 Task: Add Comment CM0027 to Card Card0027 in Board Board0022 in Workspace Development in Trello
Action: Mouse moved to (374, 425)
Screenshot: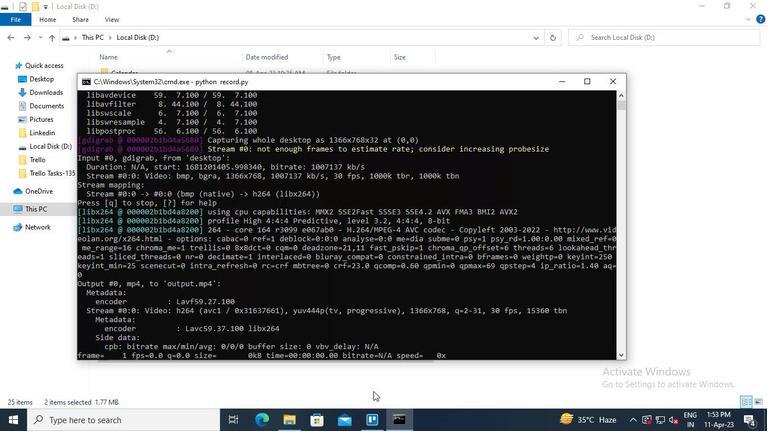 
Action: Mouse pressed left at (374, 425)
Screenshot: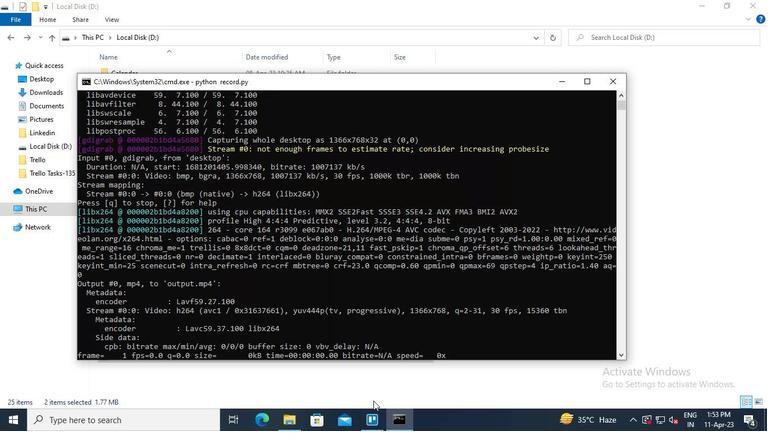 
Action: Mouse moved to (186, 303)
Screenshot: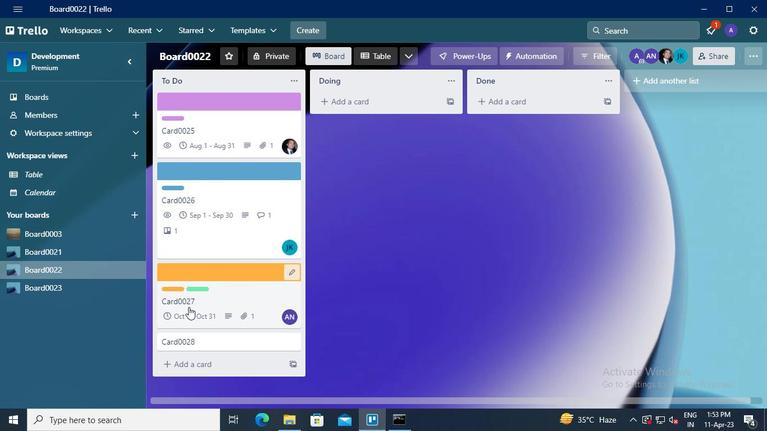 
Action: Mouse pressed left at (186, 303)
Screenshot: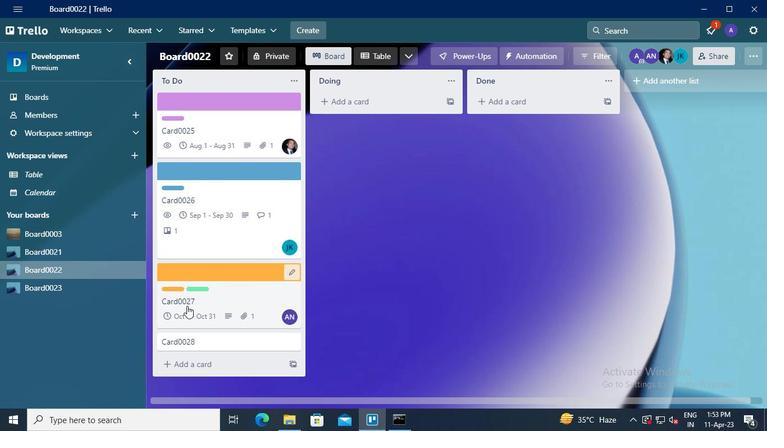 
Action: Mouse moved to (226, 284)
Screenshot: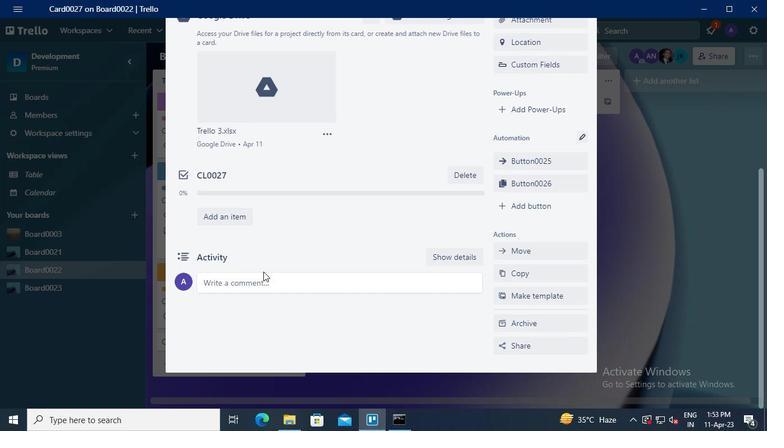 
Action: Mouse pressed left at (226, 284)
Screenshot: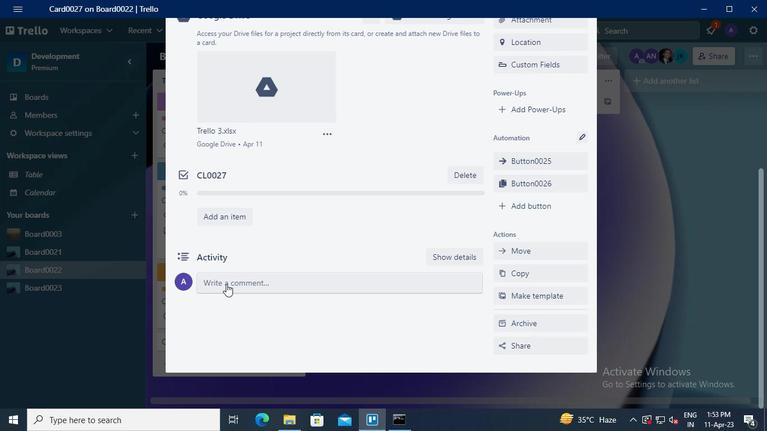 
Action: Keyboard Key.shift
Screenshot: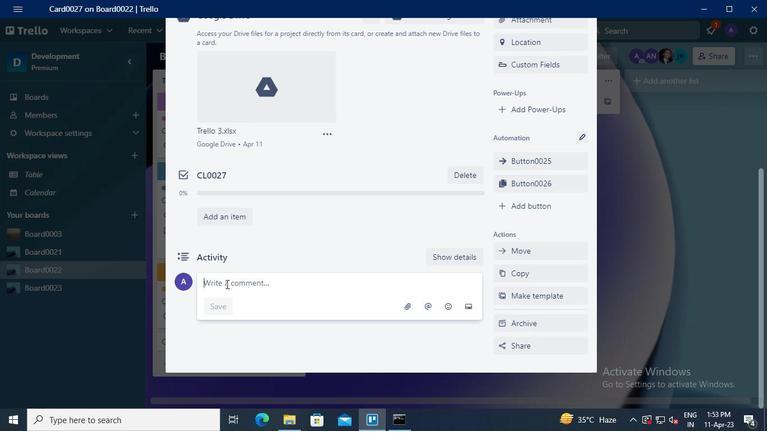 
Action: Keyboard C
Screenshot: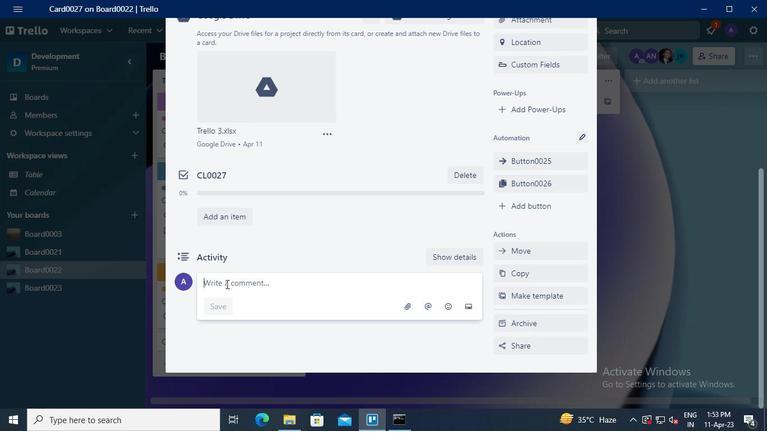 
Action: Keyboard M
Screenshot: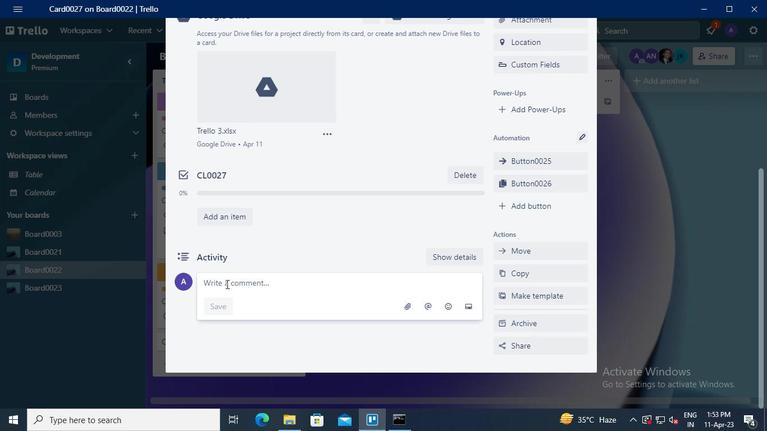 
Action: Keyboard <96>
Screenshot: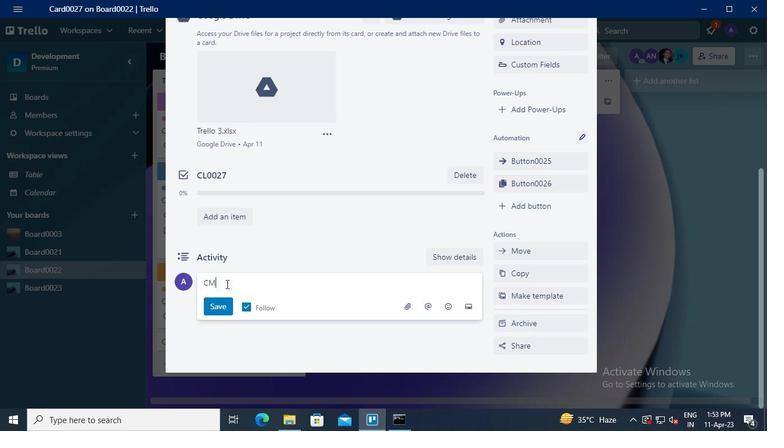 
Action: Keyboard <96>
Screenshot: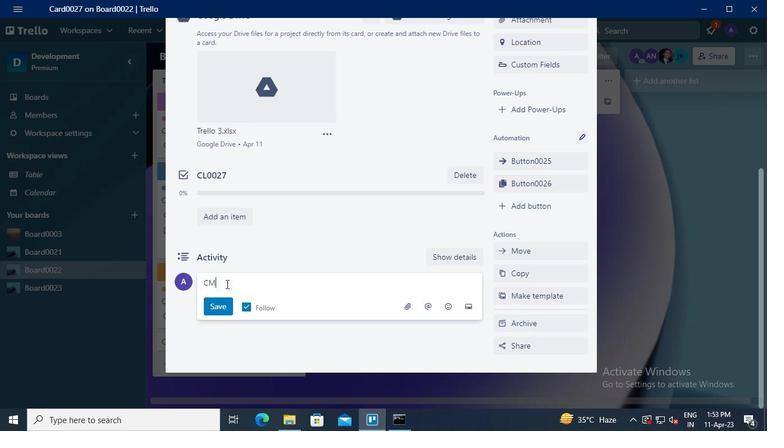 
Action: Keyboard <98>
Screenshot: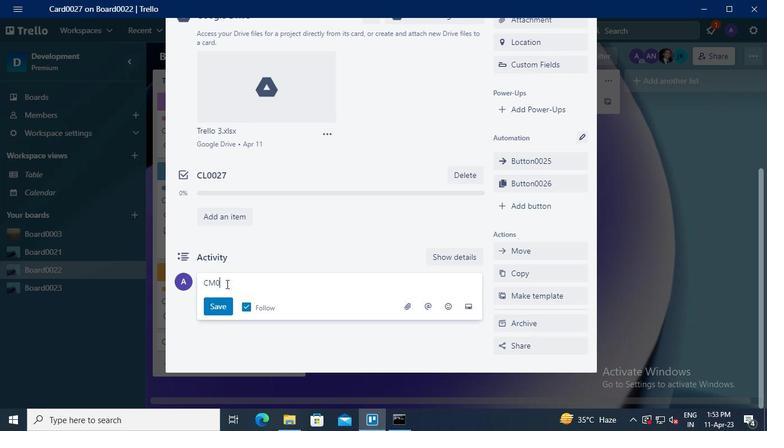 
Action: Keyboard <103>
Screenshot: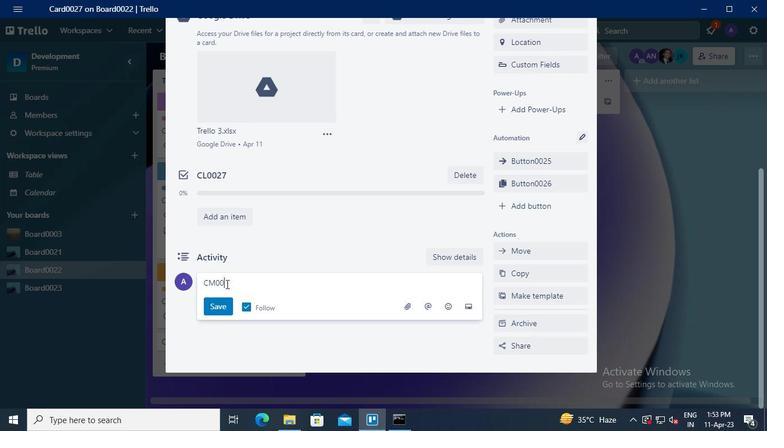 
Action: Mouse moved to (221, 304)
Screenshot: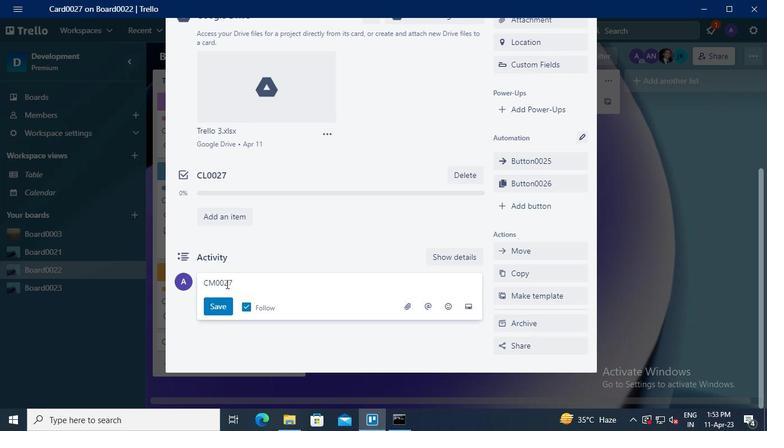 
Action: Mouse pressed left at (221, 304)
Screenshot: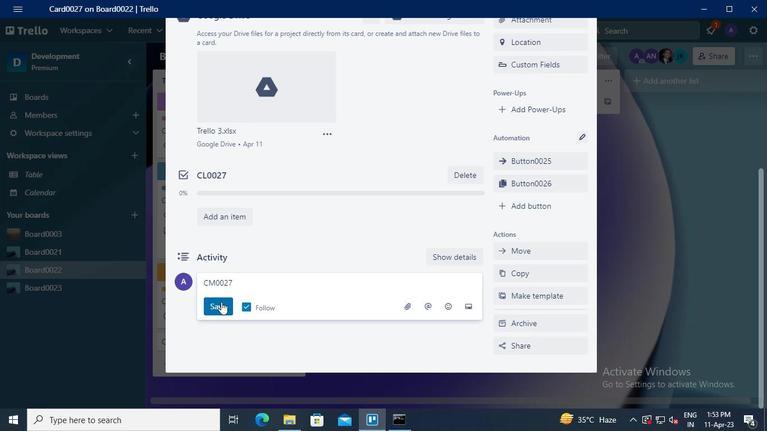 
Action: Mouse moved to (400, 414)
Screenshot: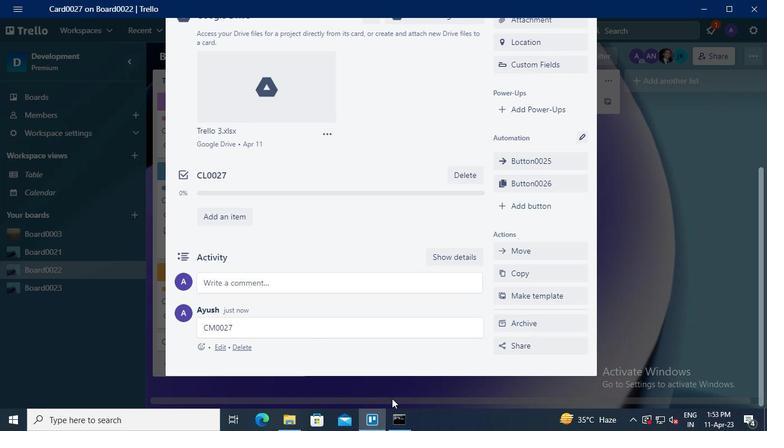 
Action: Mouse pressed left at (400, 414)
Screenshot: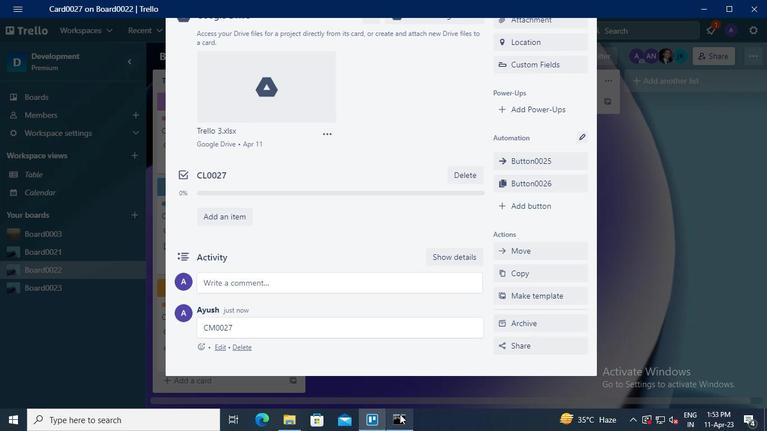 
Action: Mouse moved to (608, 82)
Screenshot: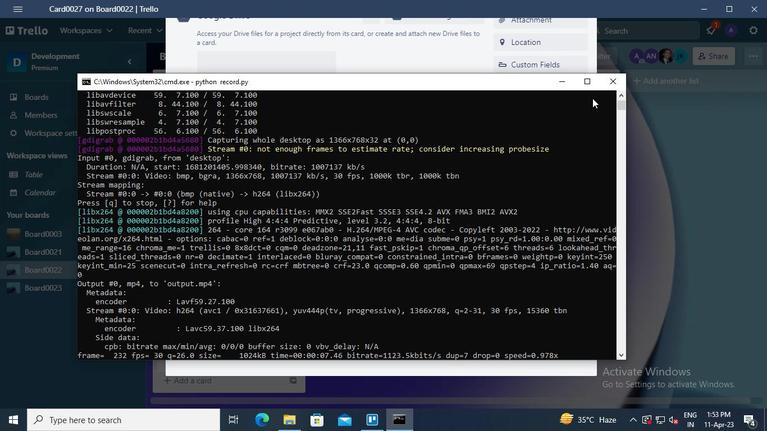
Action: Mouse pressed left at (608, 82)
Screenshot: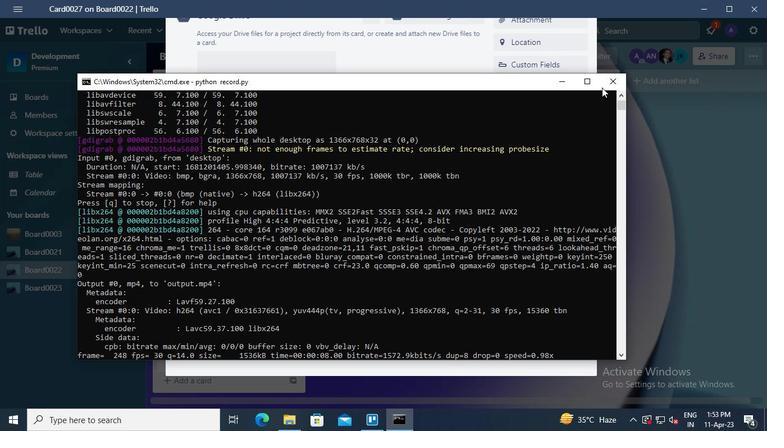 
